 Task: Add a signature McKenzie Adams containing With gratitude and sincere wishes, McKenzie Adams to email address softage.3@softage.net and add a folder Auto insurance
Action: Mouse moved to (42, 81)
Screenshot: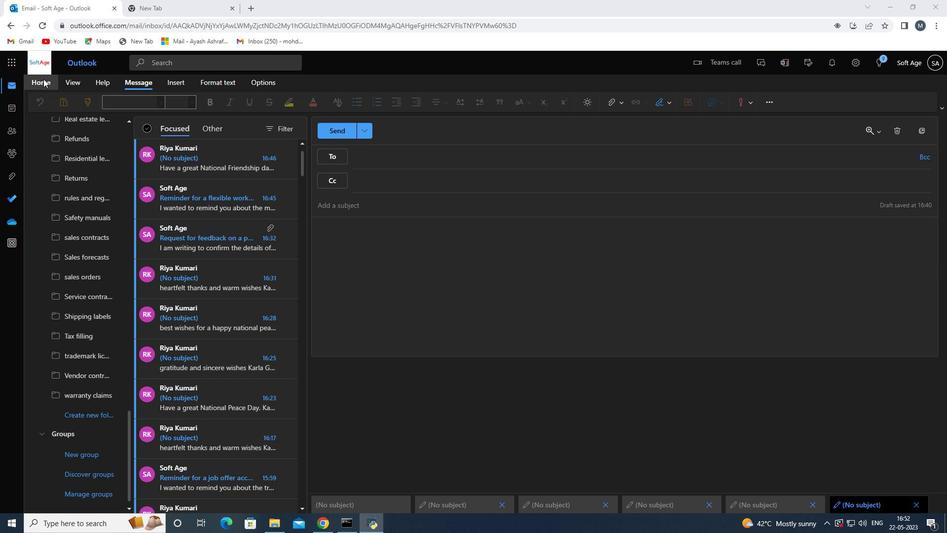 
Action: Mouse pressed left at (42, 81)
Screenshot: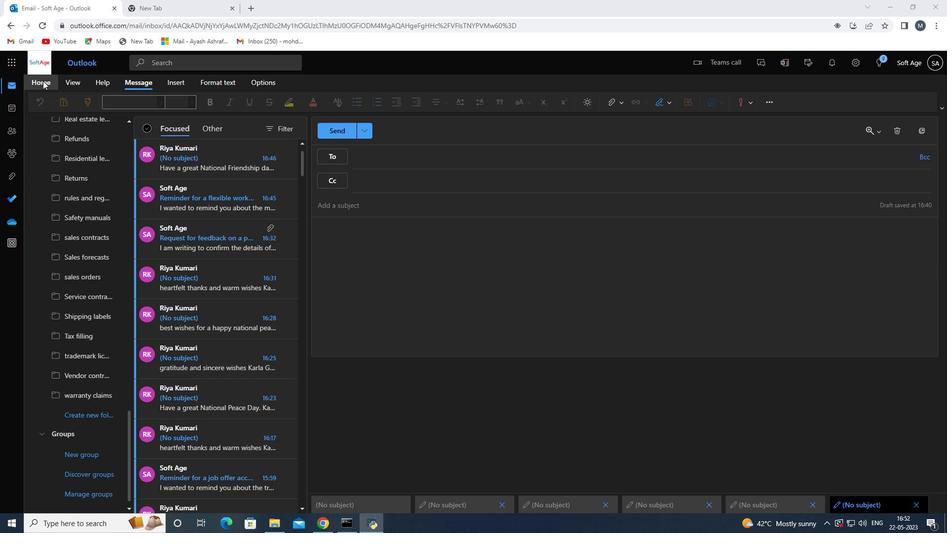
Action: Mouse moved to (136, 100)
Screenshot: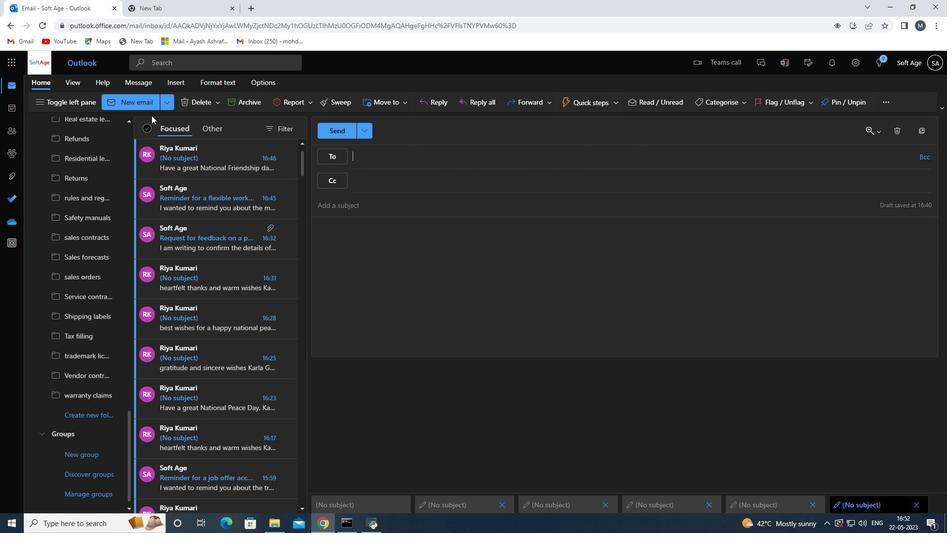 
Action: Mouse pressed left at (136, 100)
Screenshot: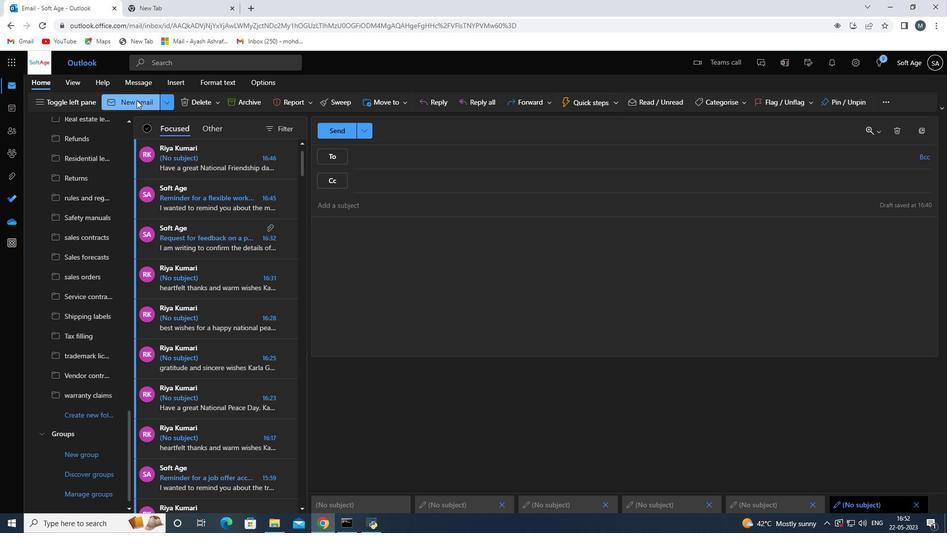
Action: Mouse moved to (668, 101)
Screenshot: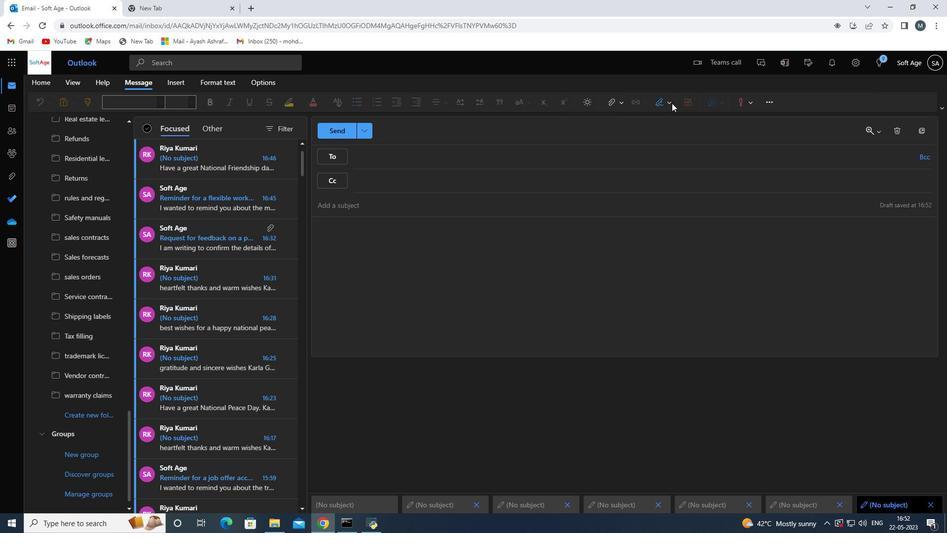 
Action: Mouse pressed left at (668, 101)
Screenshot: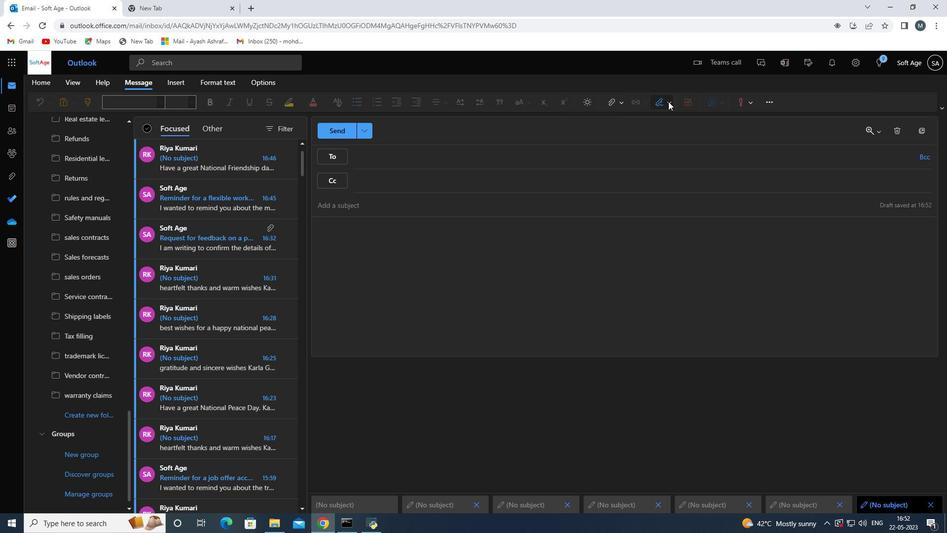 
Action: Mouse moved to (628, 148)
Screenshot: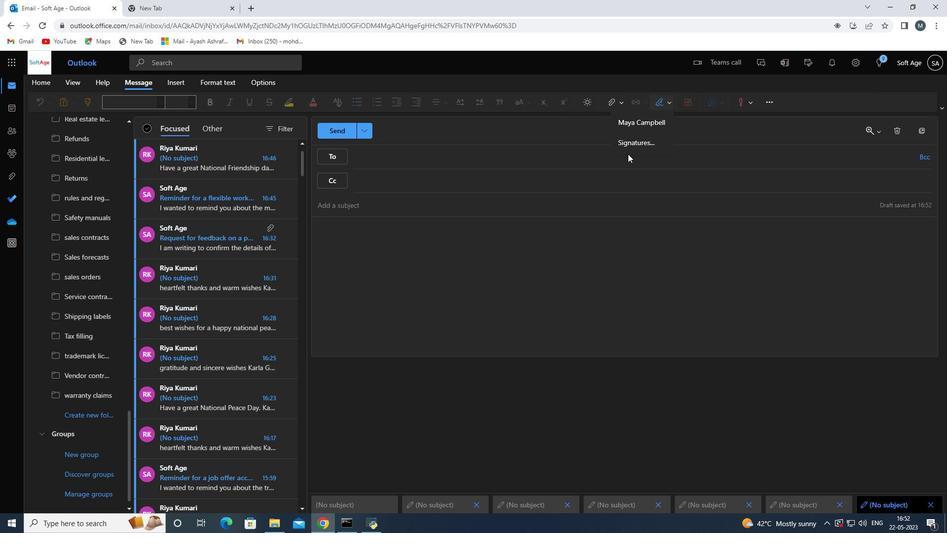 
Action: Mouse pressed left at (628, 148)
Screenshot: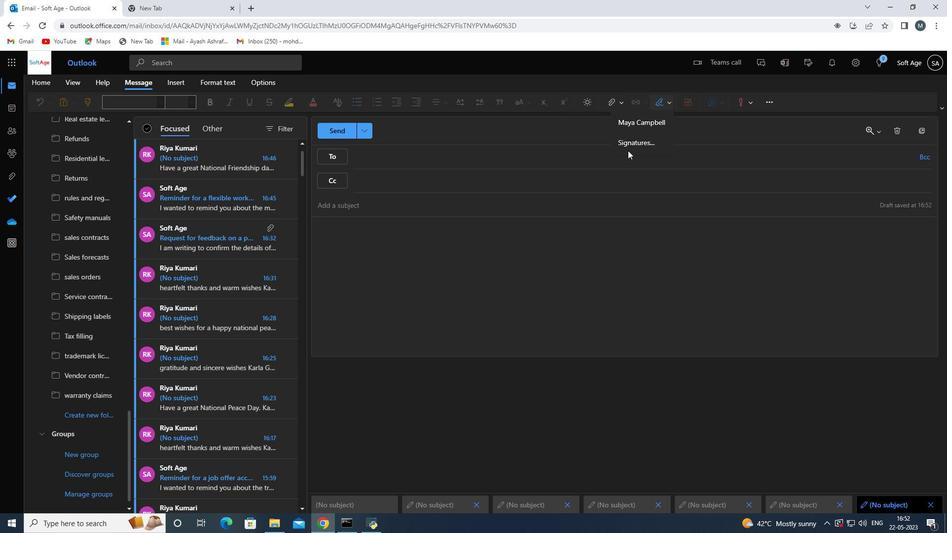 
Action: Mouse moved to (675, 184)
Screenshot: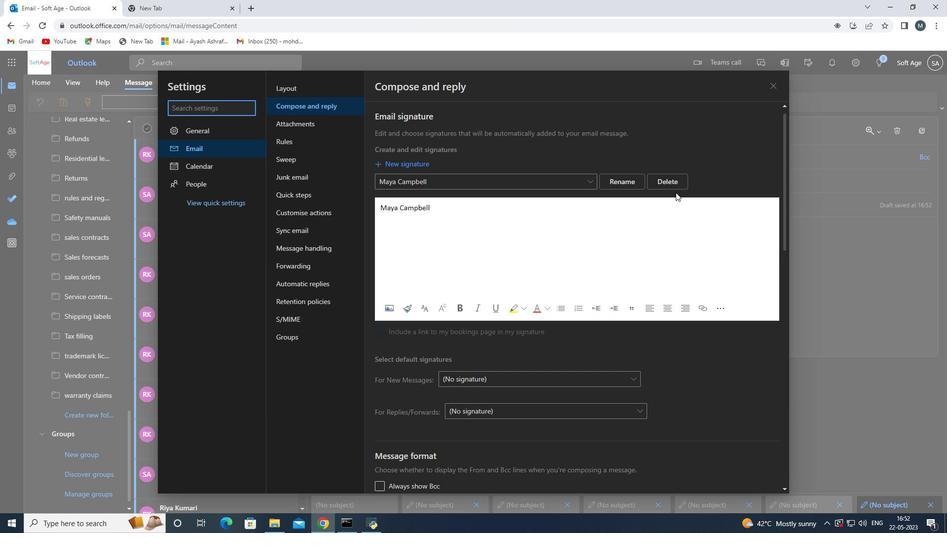 
Action: Mouse pressed left at (675, 184)
Screenshot: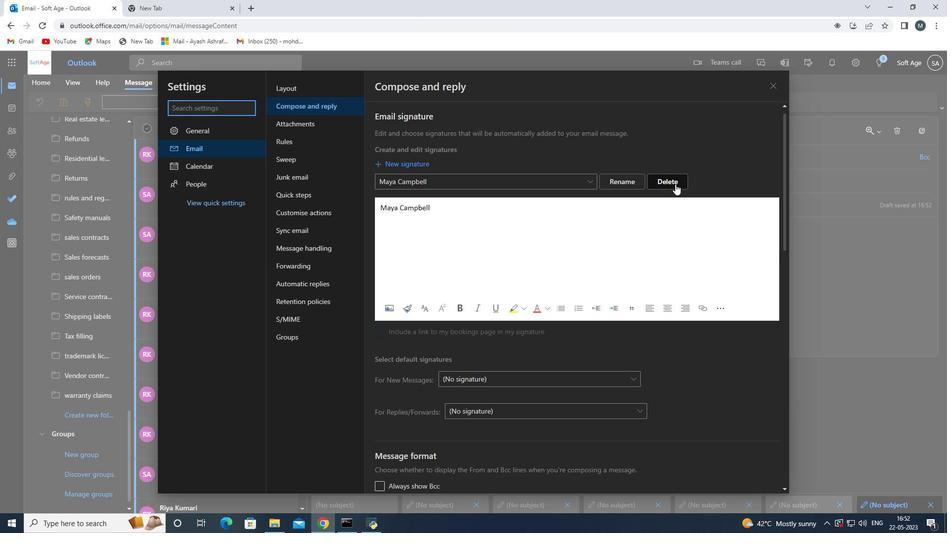 
Action: Mouse moved to (468, 179)
Screenshot: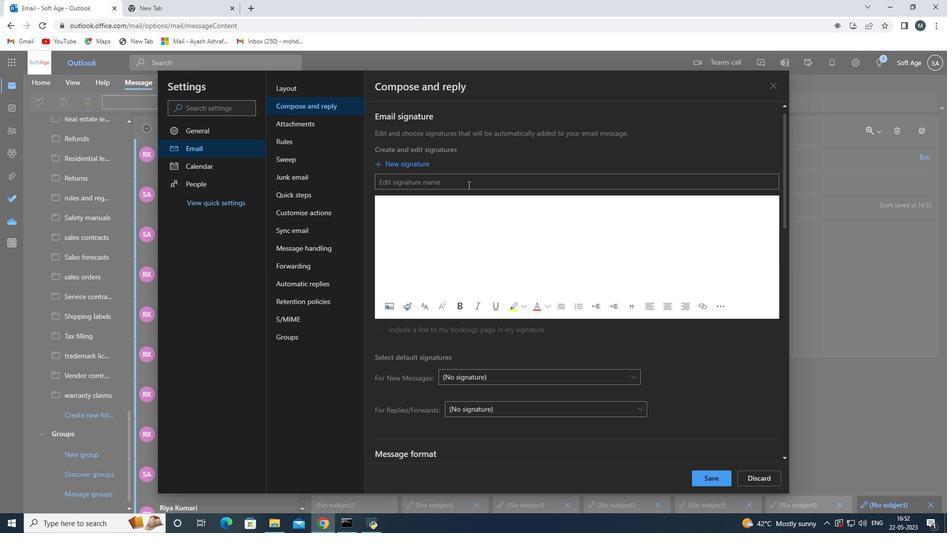 
Action: Mouse pressed left at (468, 179)
Screenshot: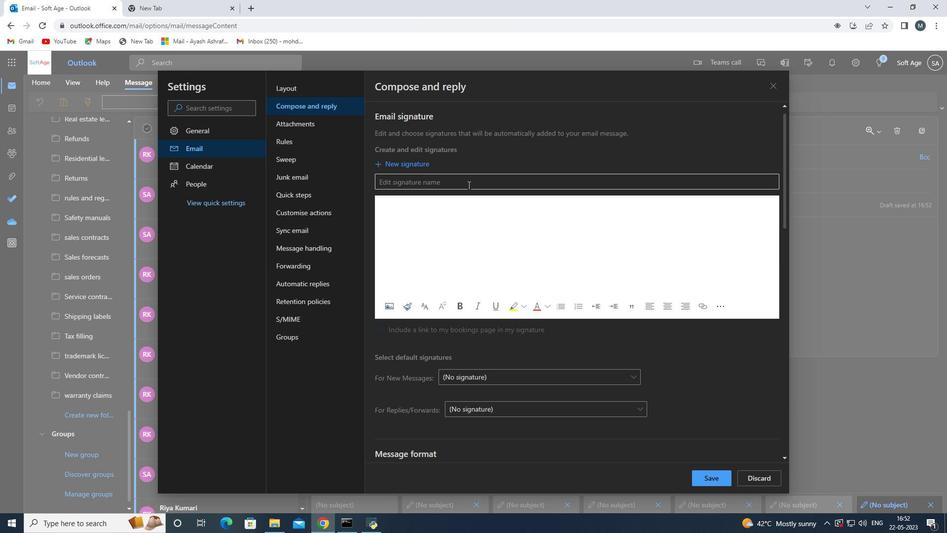 
Action: Mouse moved to (469, 178)
Screenshot: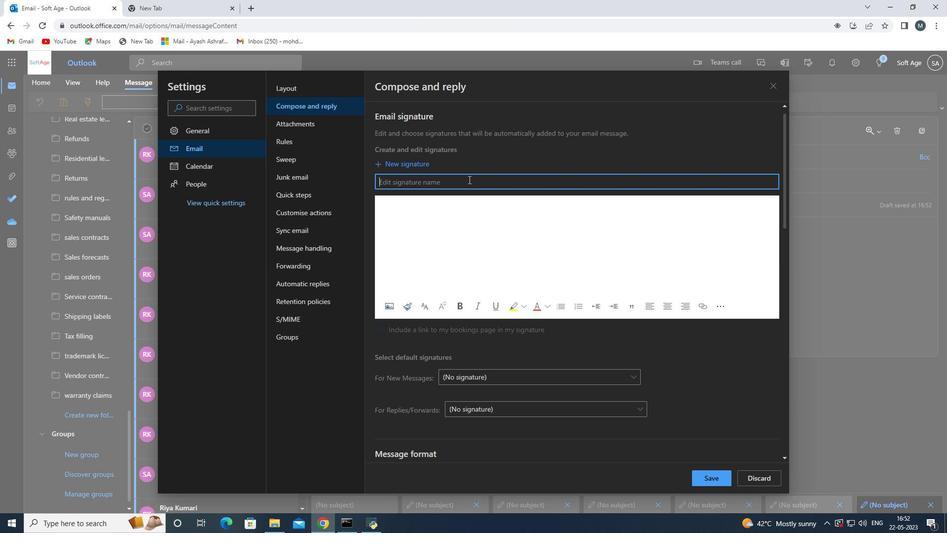 
Action: Key pressed <Key.shift>Mckenzie<Key.space>
Screenshot: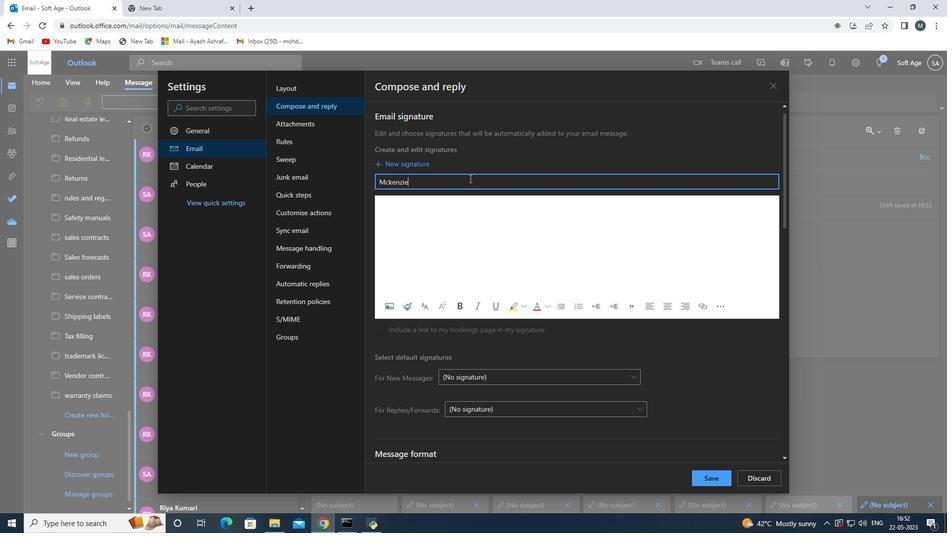 
Action: Mouse moved to (393, 183)
Screenshot: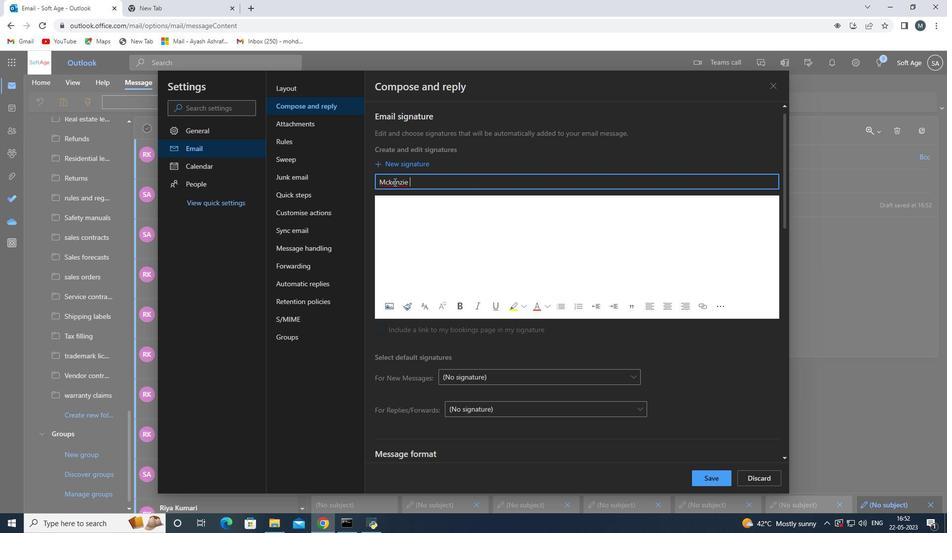 
Action: Mouse pressed left at (393, 183)
Screenshot: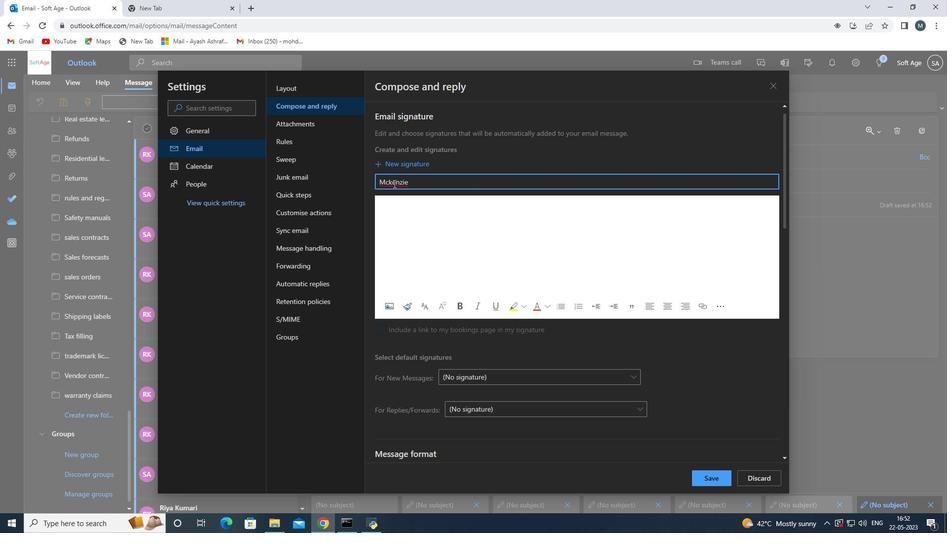 
Action: Mouse moved to (401, 184)
Screenshot: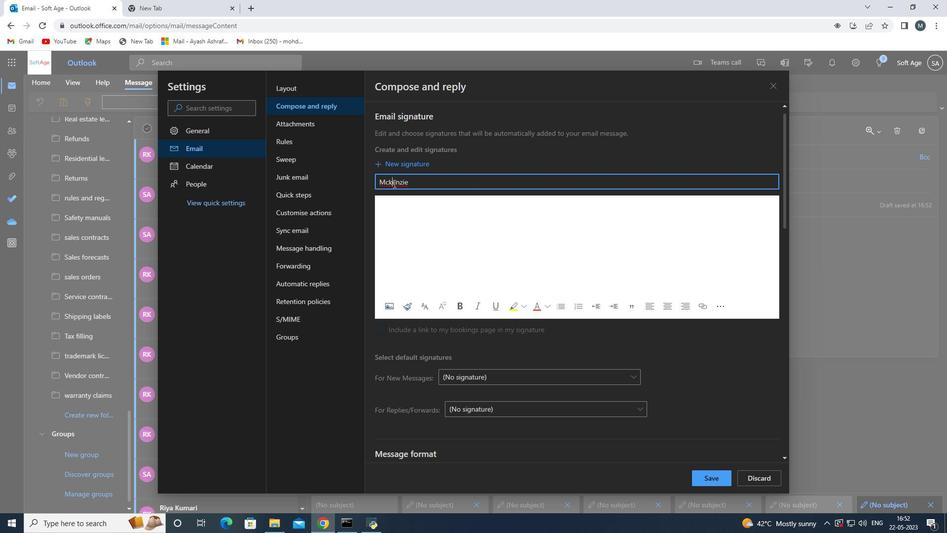 
Action: Key pressed <Key.backspace><Key.shift><Key.shift><Key.shift><Key.shift><Key.shift><Key.shift><Key.shift><Key.shift><Key.shift><Key.shift><Key.shift><Key.shift><Key.shift>K
Screenshot: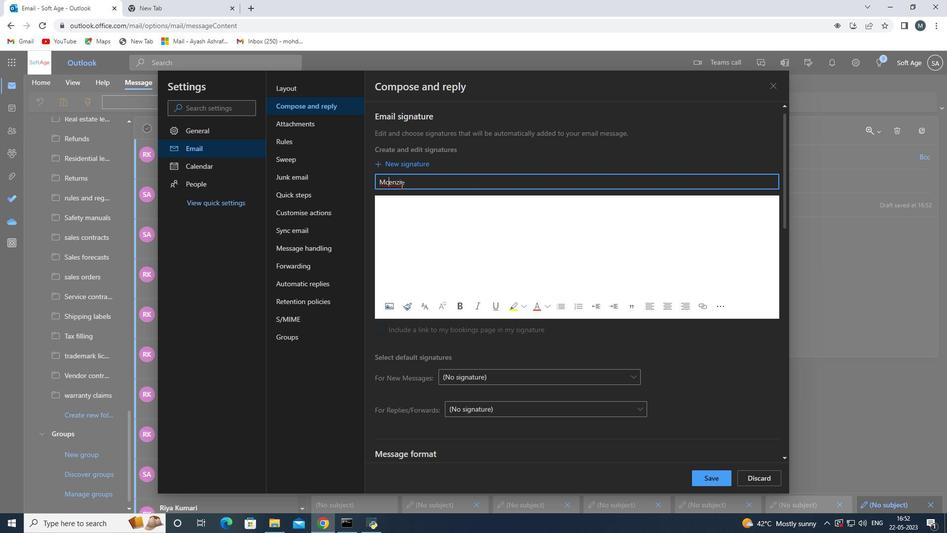 
Action: Mouse moved to (430, 238)
Screenshot: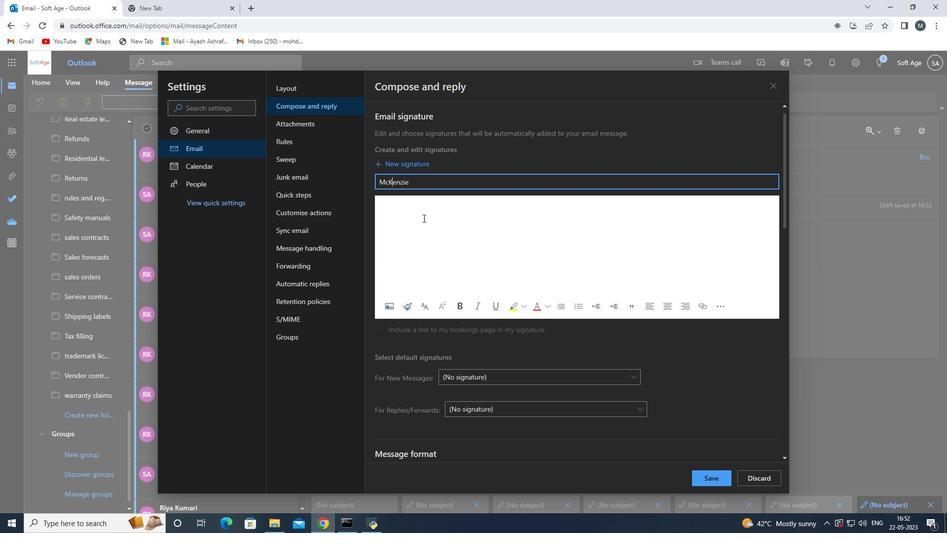
Action: Mouse pressed left at (430, 238)
Screenshot: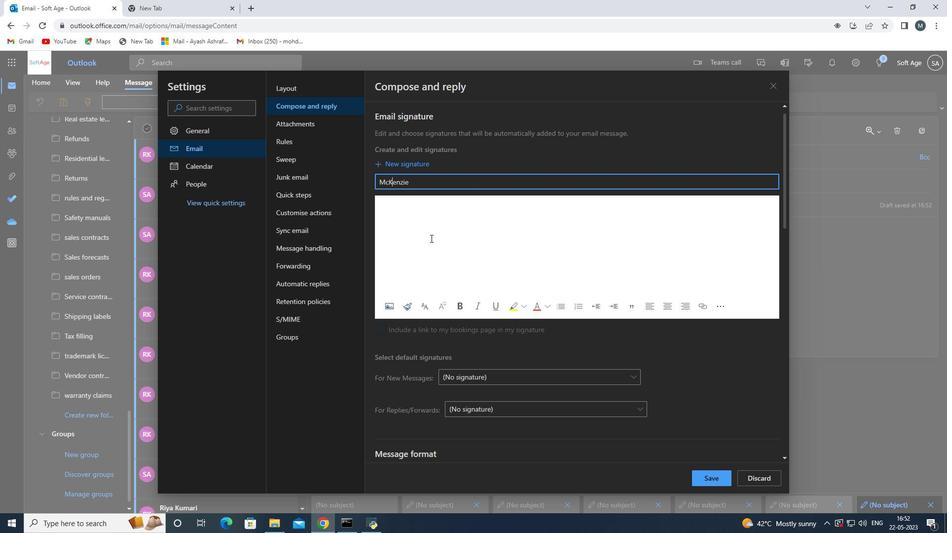 
Action: Key pressed m<Key.backspace><Key.shift>Mc<Key.shift>Kenzie<Key.space>
Screenshot: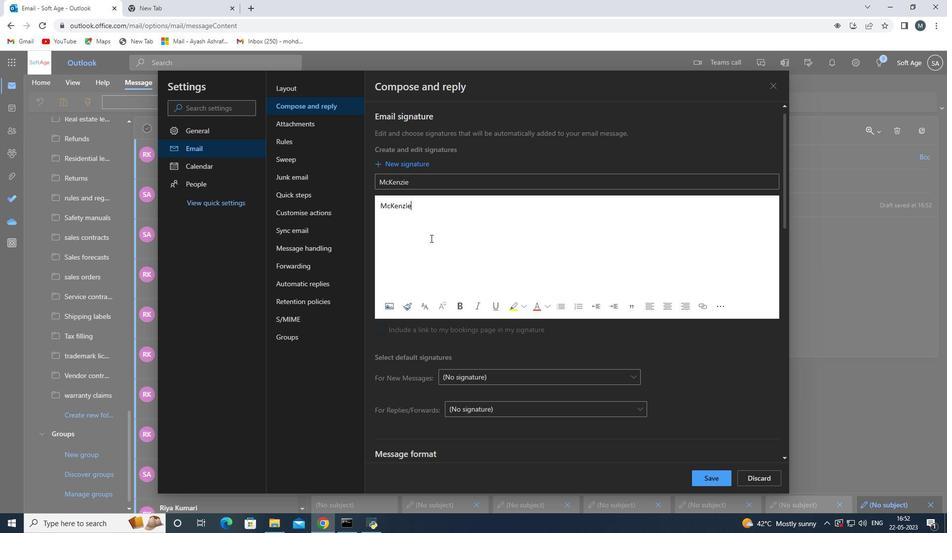 
Action: Mouse moved to (694, 474)
Screenshot: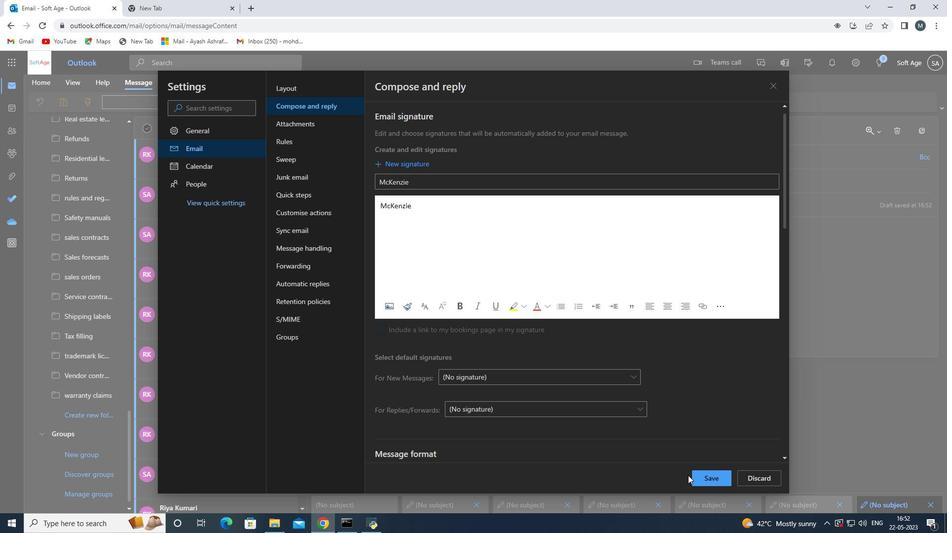 
Action: Mouse pressed left at (694, 474)
Screenshot: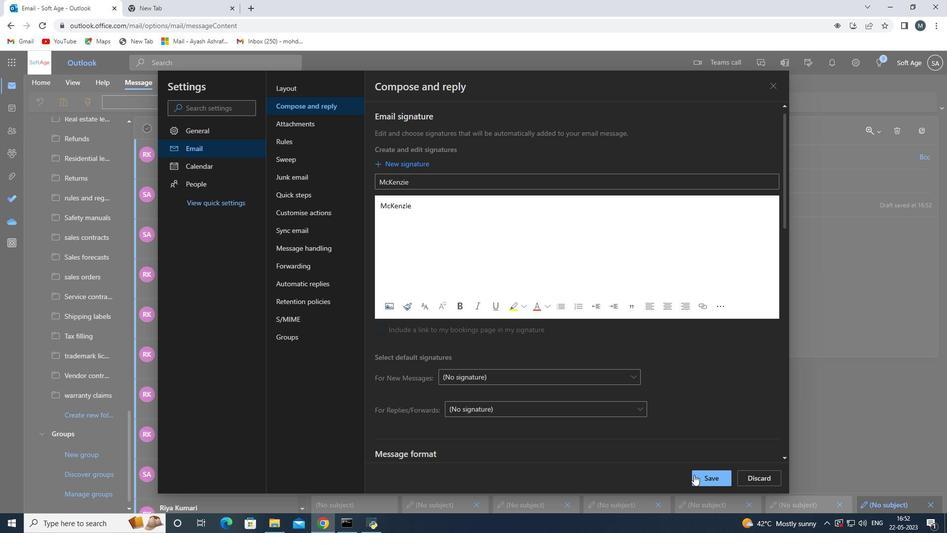 
Action: Mouse moved to (778, 89)
Screenshot: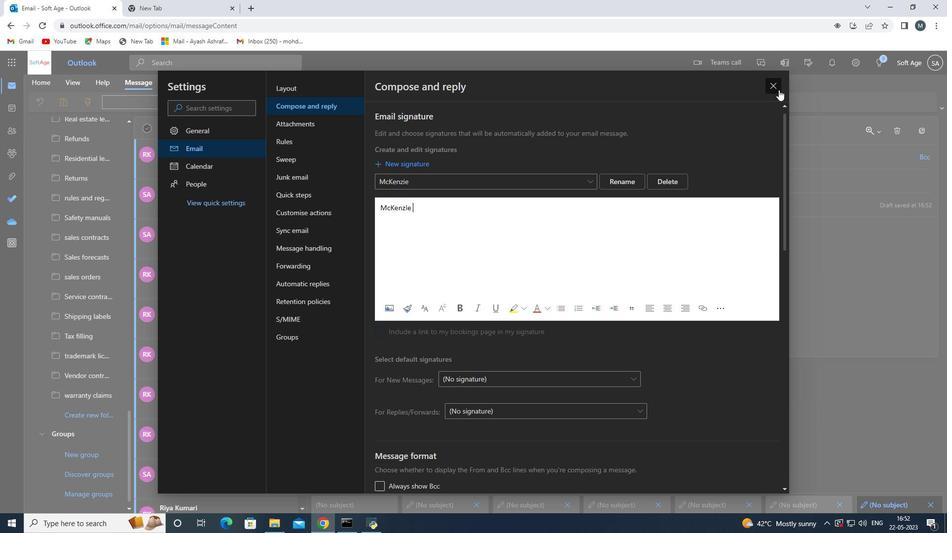 
Action: Mouse pressed left at (778, 89)
Screenshot: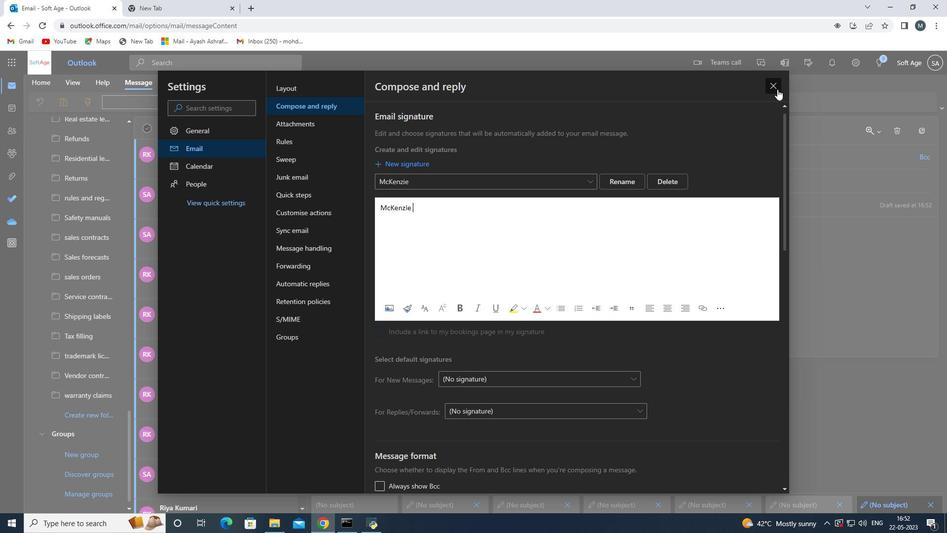 
Action: Mouse moved to (376, 236)
Screenshot: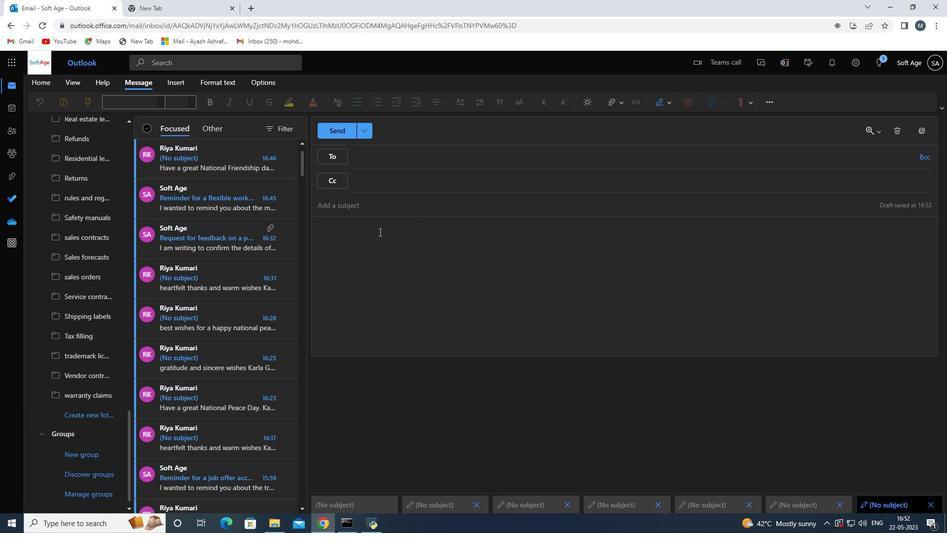 
Action: Mouse pressed left at (376, 236)
Screenshot: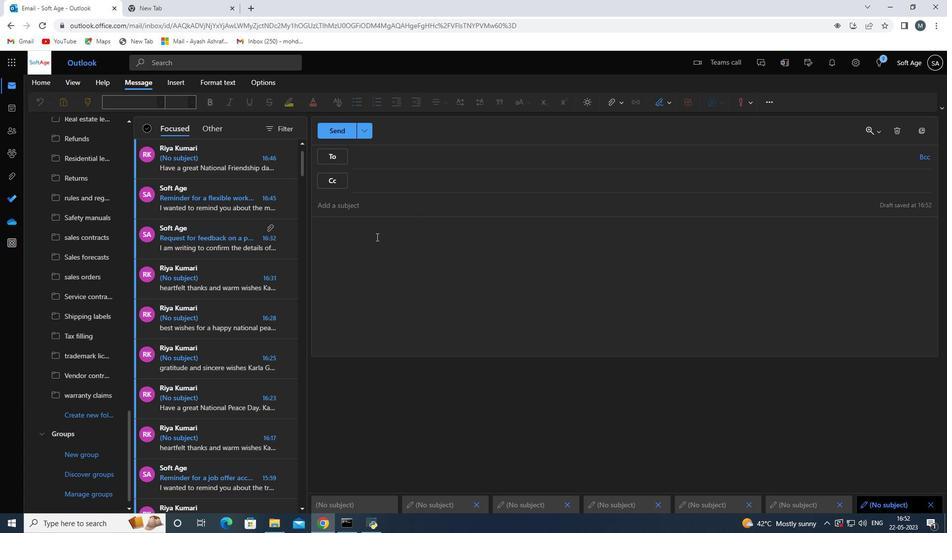 
Action: Mouse moved to (376, 236)
Screenshot: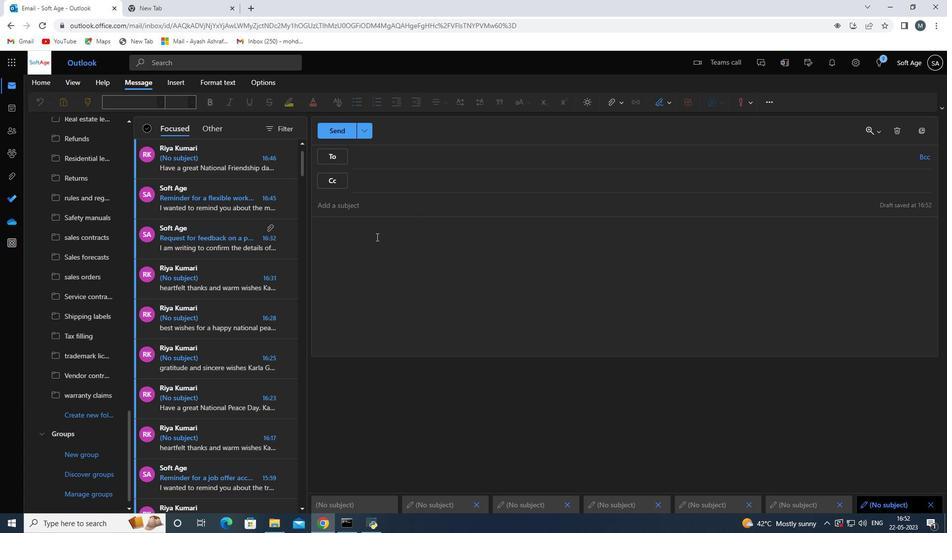 
Action: Key pressed <Key.shift><Key.shift>Co<Key.backspace><Key.backspace><Key.backspace><Key.backspace><Key.shift>With<Key.space>gratitude<Key.space>and<Key.space>sincere<Key.space>wishes<Key.space>
Screenshot: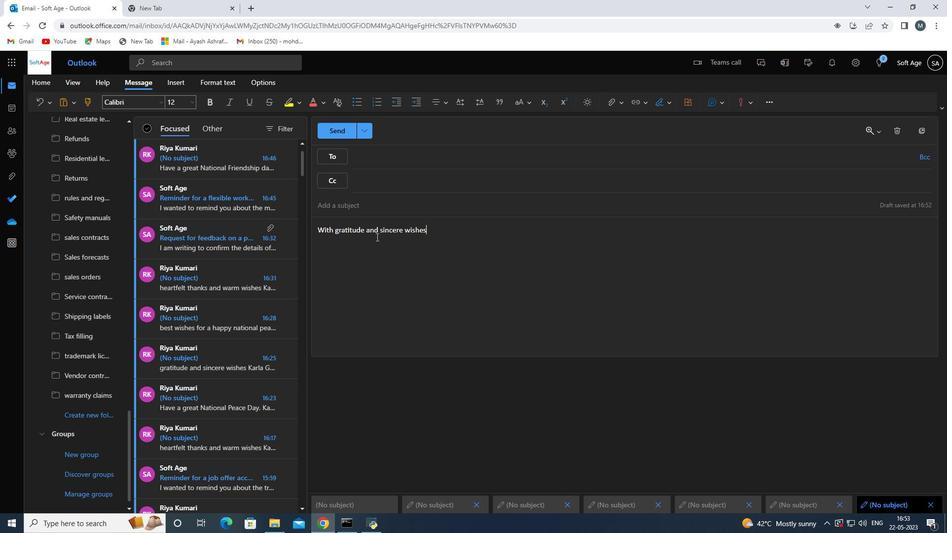 
Action: Mouse moved to (668, 105)
Screenshot: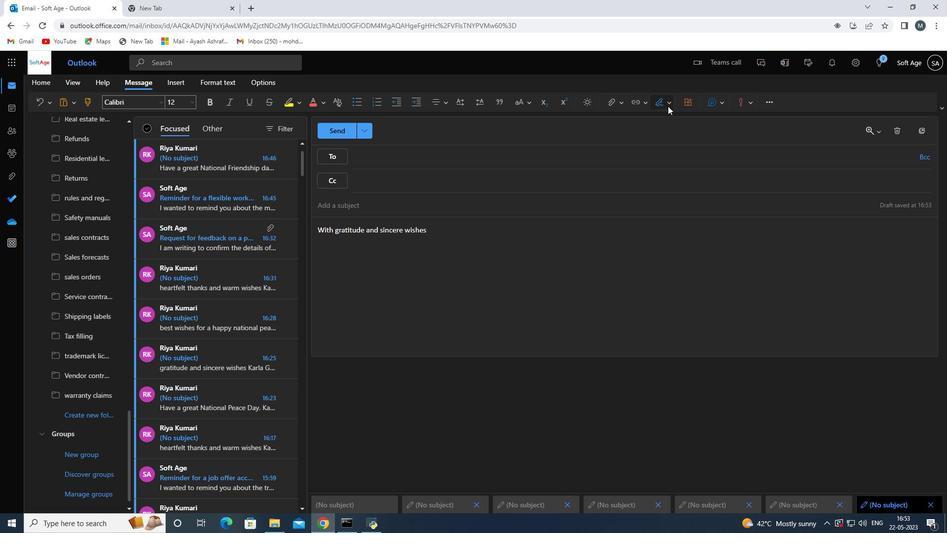 
Action: Mouse pressed left at (668, 105)
Screenshot: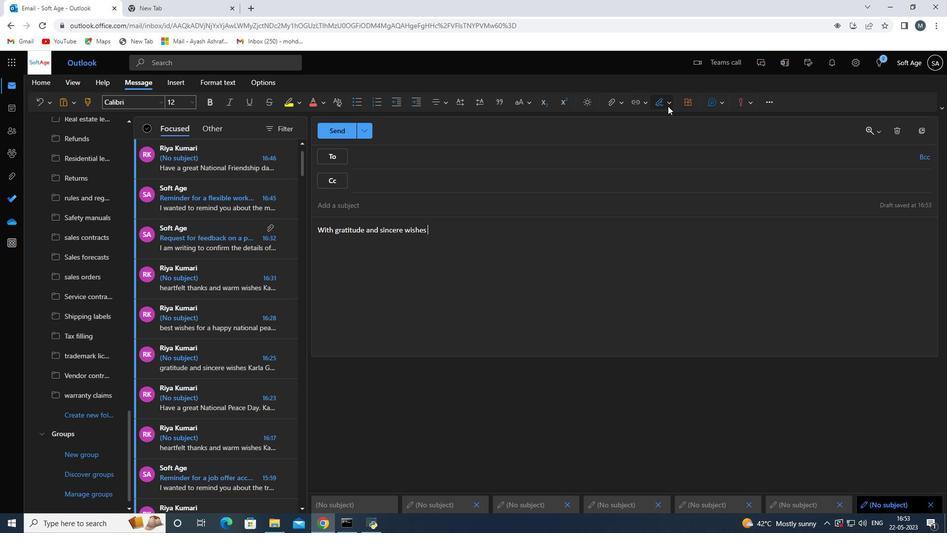 
Action: Mouse moved to (649, 127)
Screenshot: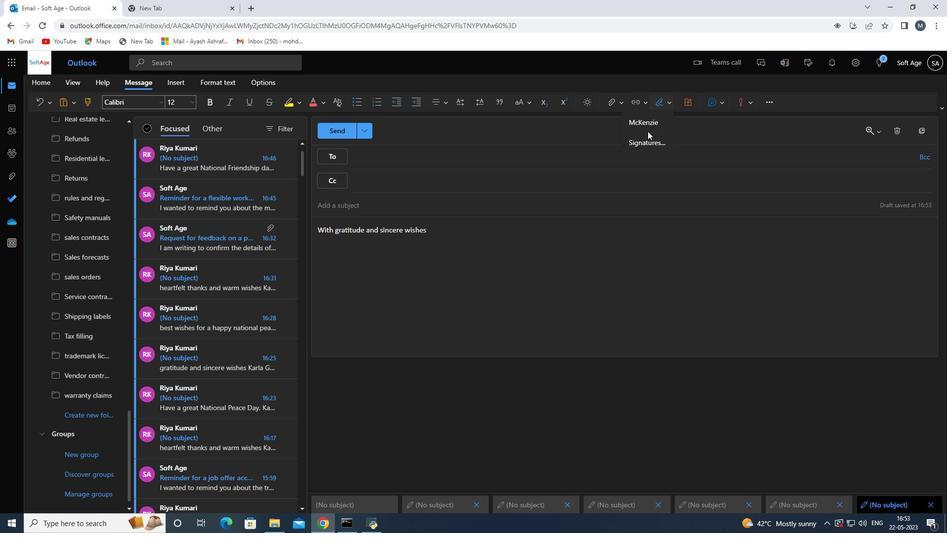 
Action: Mouse pressed left at (649, 127)
Screenshot: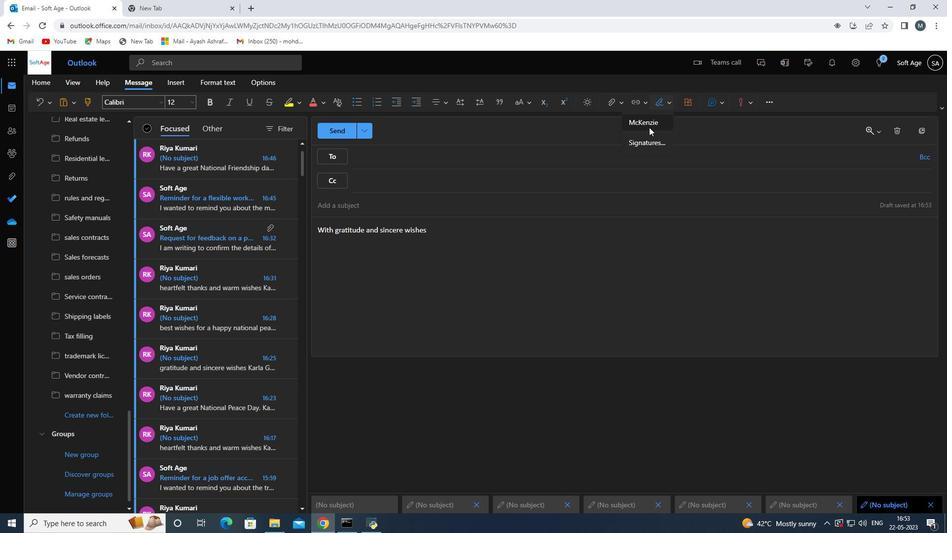 
Action: Mouse moved to (412, 161)
Screenshot: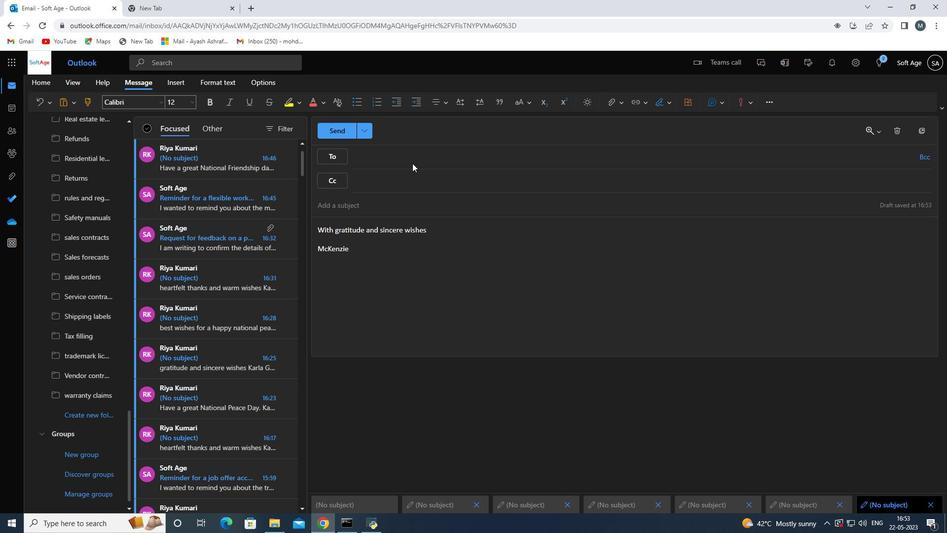 
Action: Mouse pressed left at (412, 161)
Screenshot: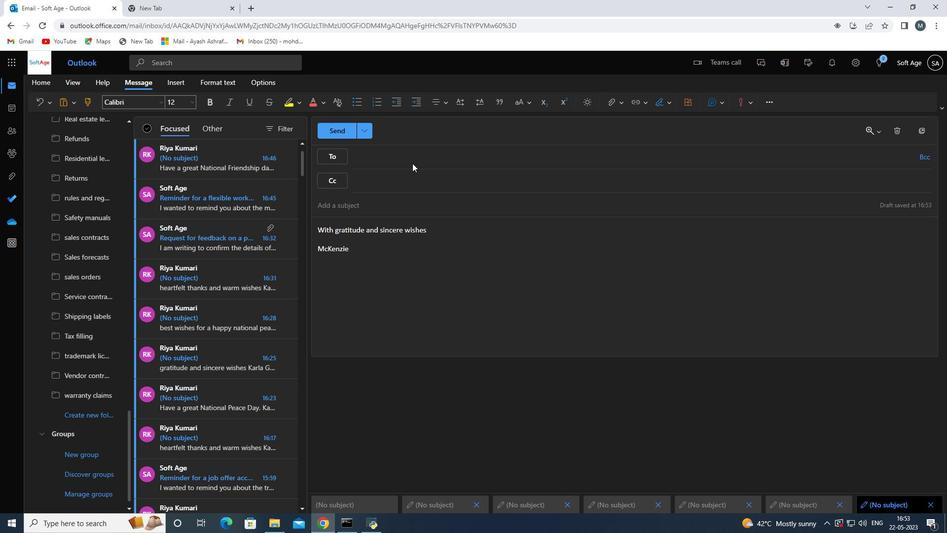 
Action: Key pressed softage.3<Key.shift>@softage.net
Screenshot: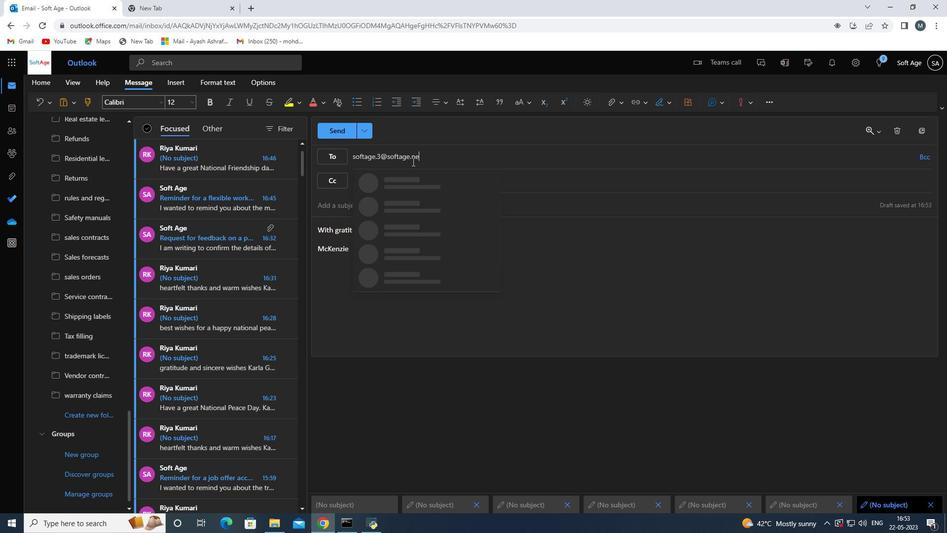 
Action: Mouse moved to (434, 182)
Screenshot: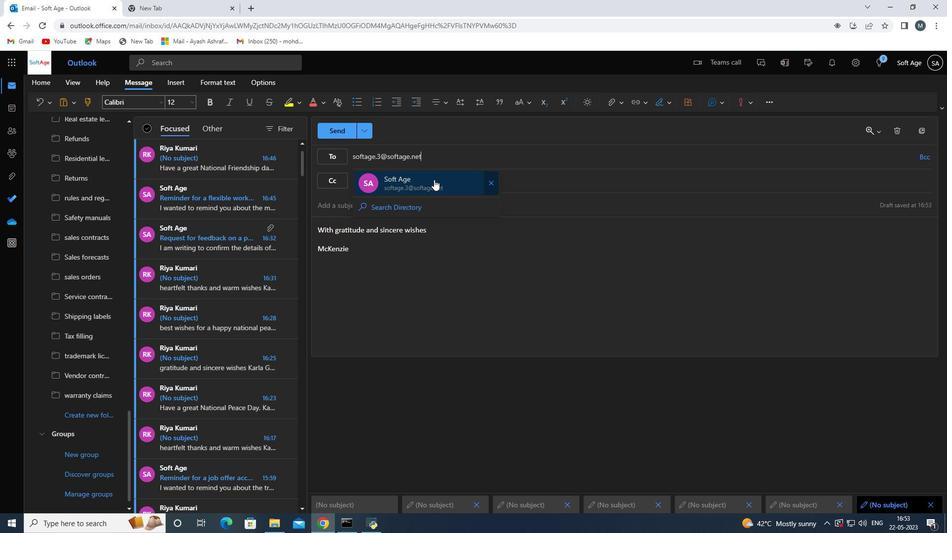 
Action: Mouse pressed left at (434, 182)
Screenshot: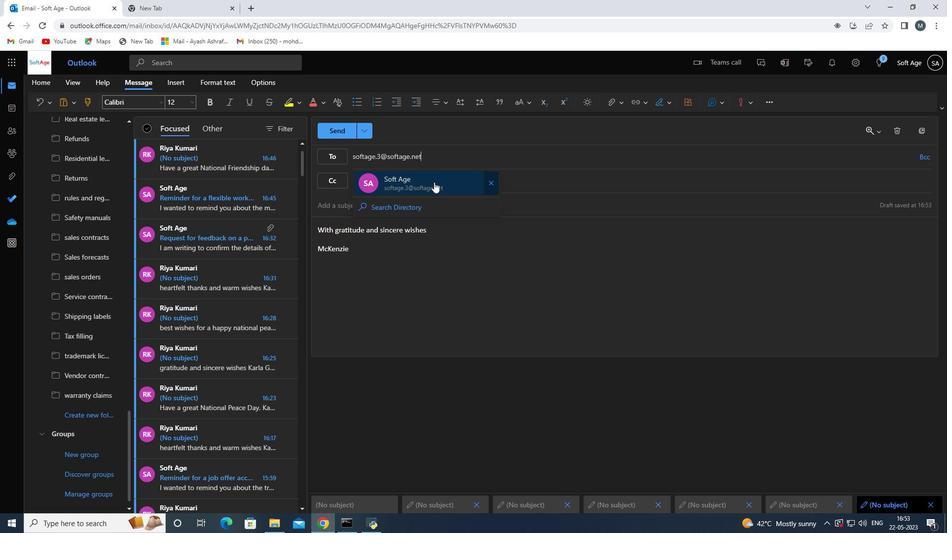 
Action: Mouse moved to (90, 415)
Screenshot: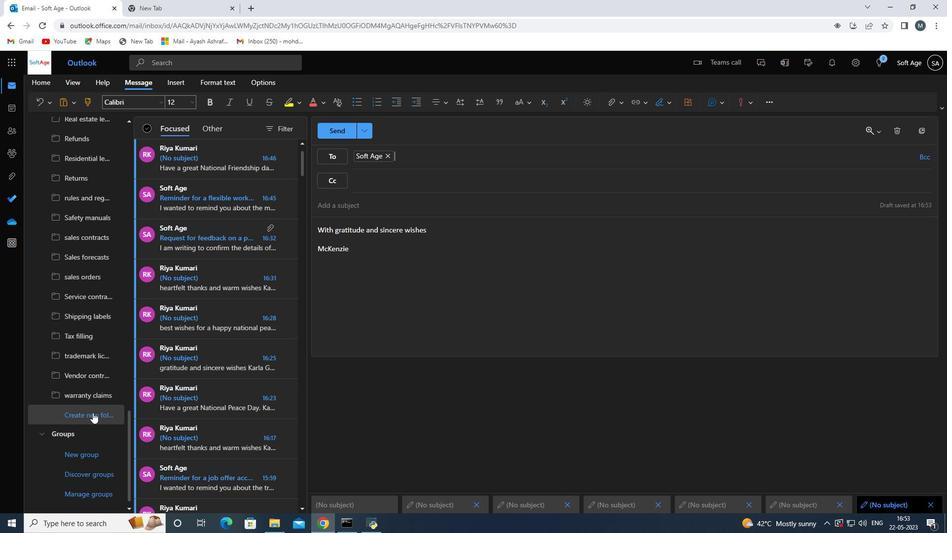 
Action: Mouse pressed left at (90, 415)
Screenshot: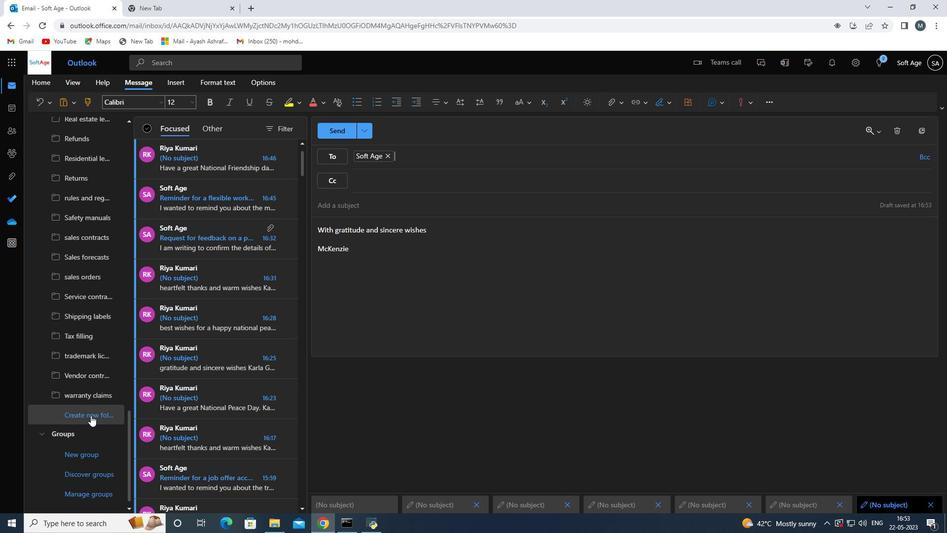
Action: Mouse moved to (89, 416)
Screenshot: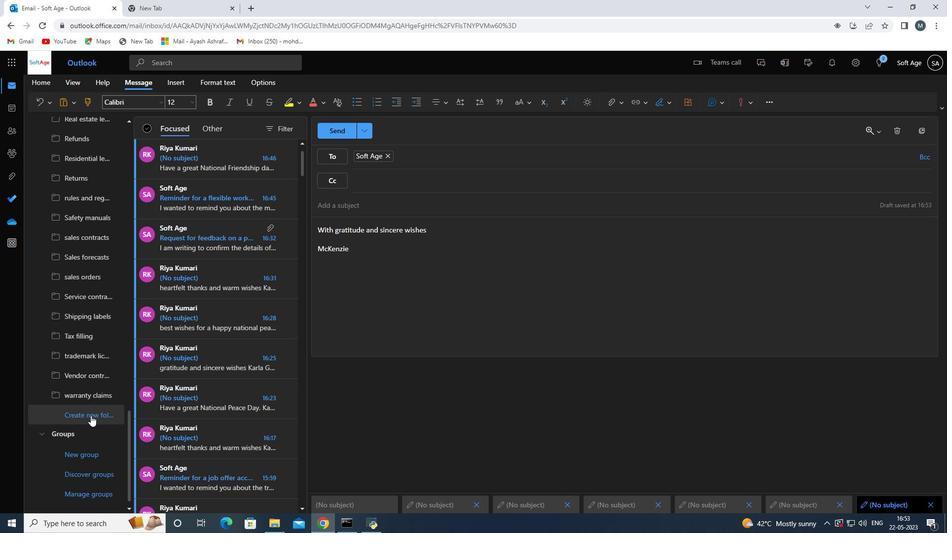 
Action: Mouse pressed left at (89, 416)
Screenshot: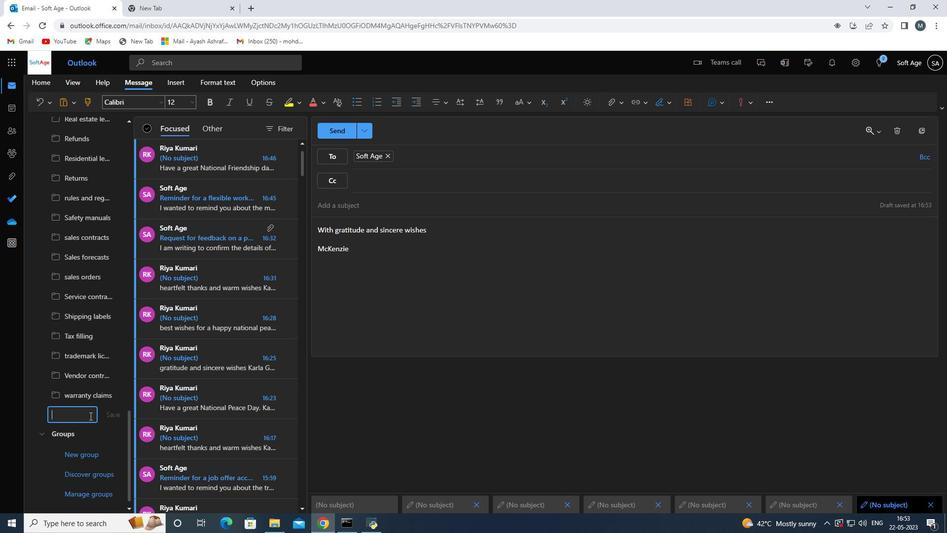 
Action: Mouse moved to (89, 416)
Screenshot: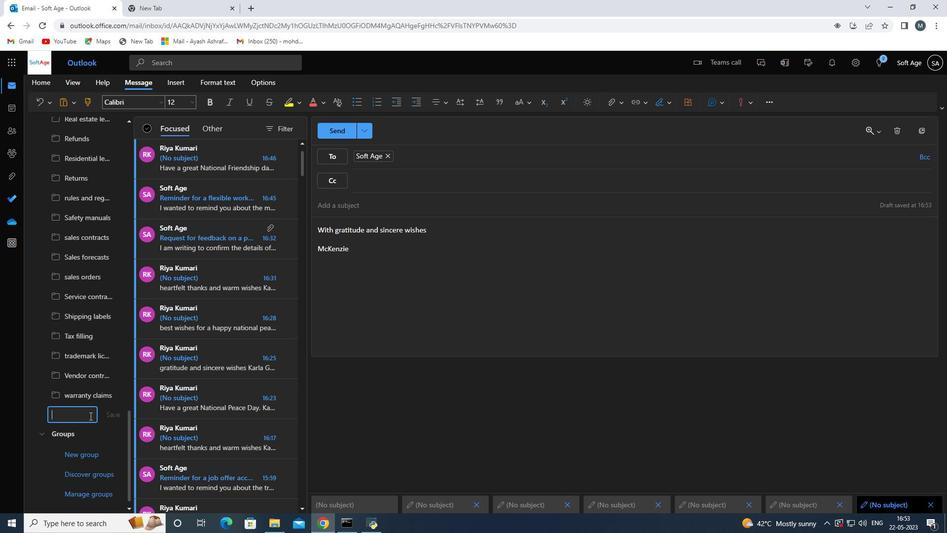 
Action: Key pressed <Key.shift>Auto<Key.space><Key.shift>insurance<Key.space>
Screenshot: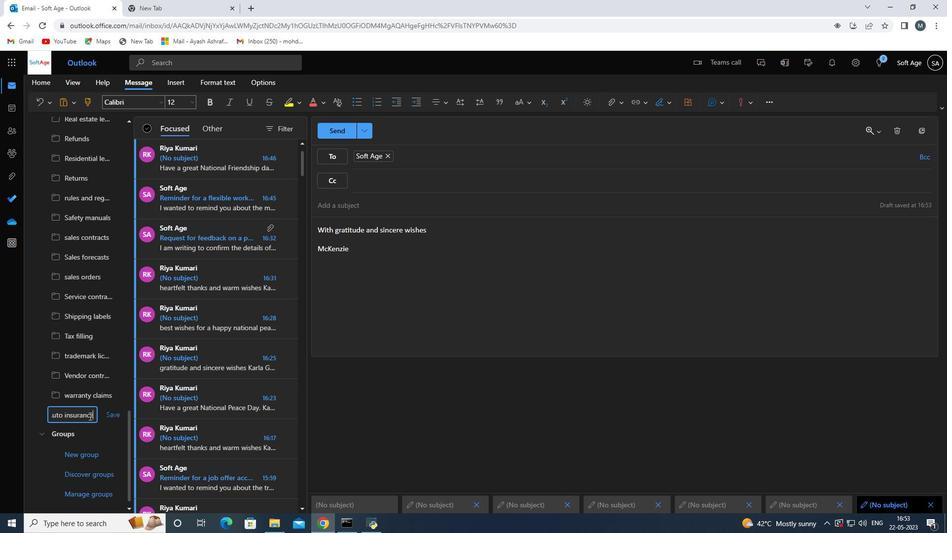
Action: Mouse moved to (117, 416)
Screenshot: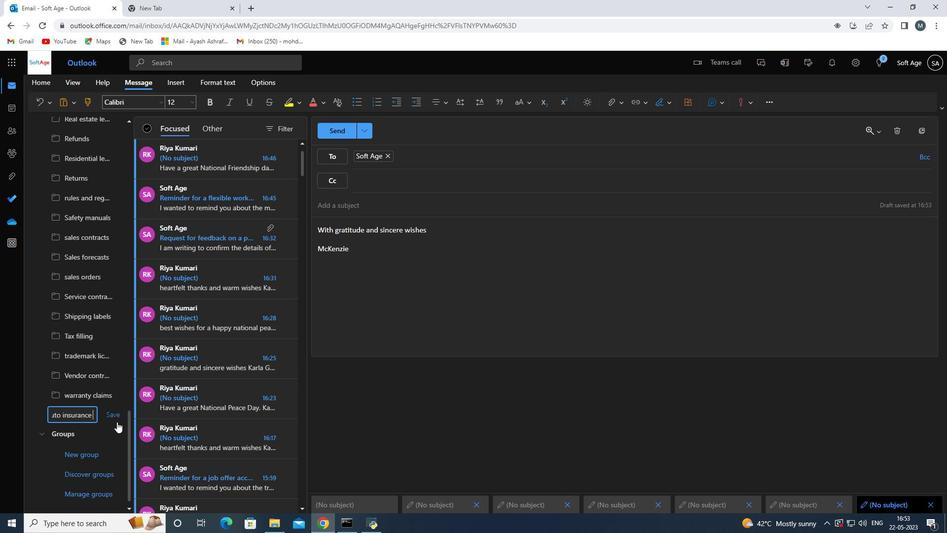 
Action: Mouse pressed left at (117, 416)
Screenshot: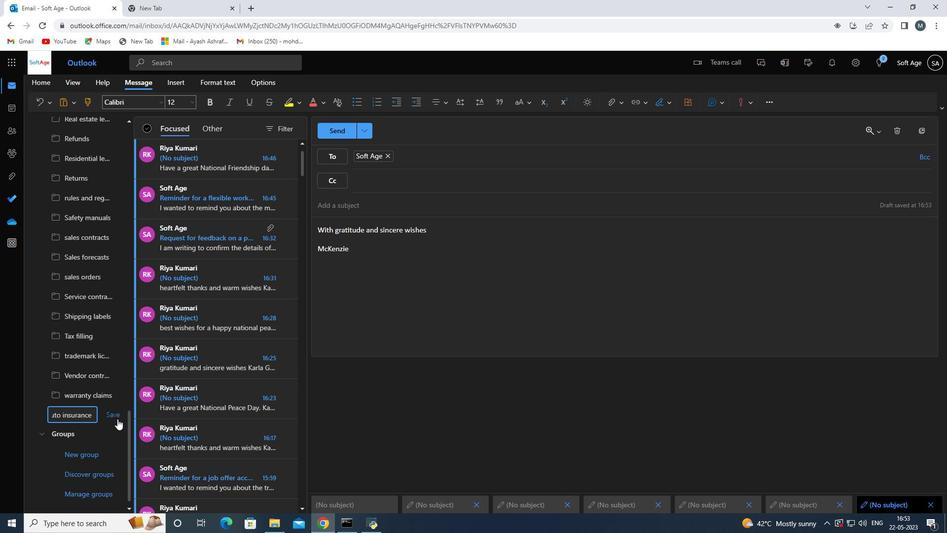 
Action: Mouse moved to (348, 132)
Screenshot: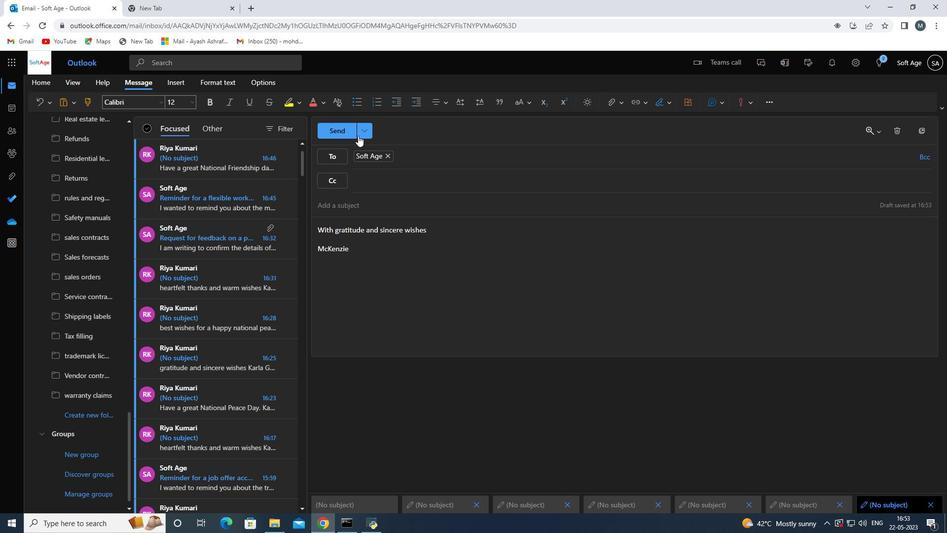 
Action: Mouse pressed left at (348, 132)
Screenshot: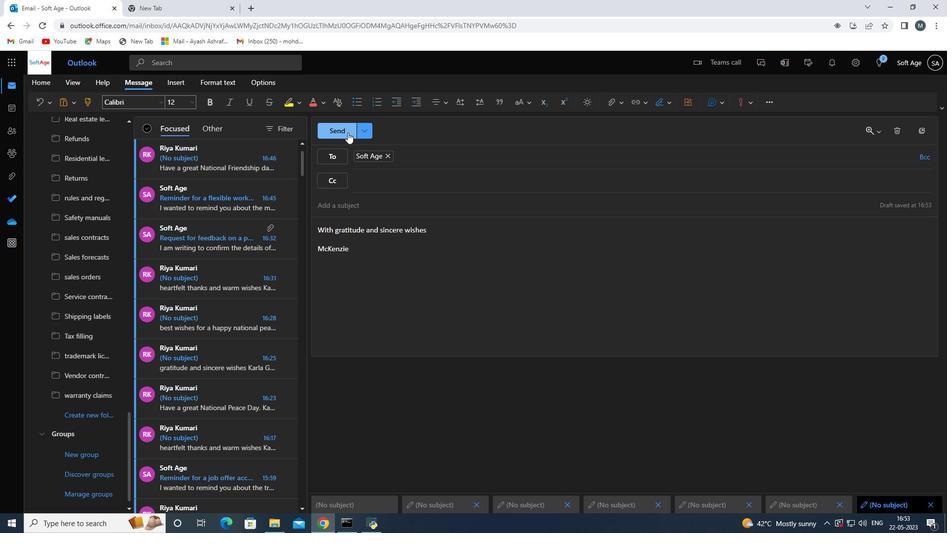 
Action: Mouse moved to (467, 306)
Screenshot: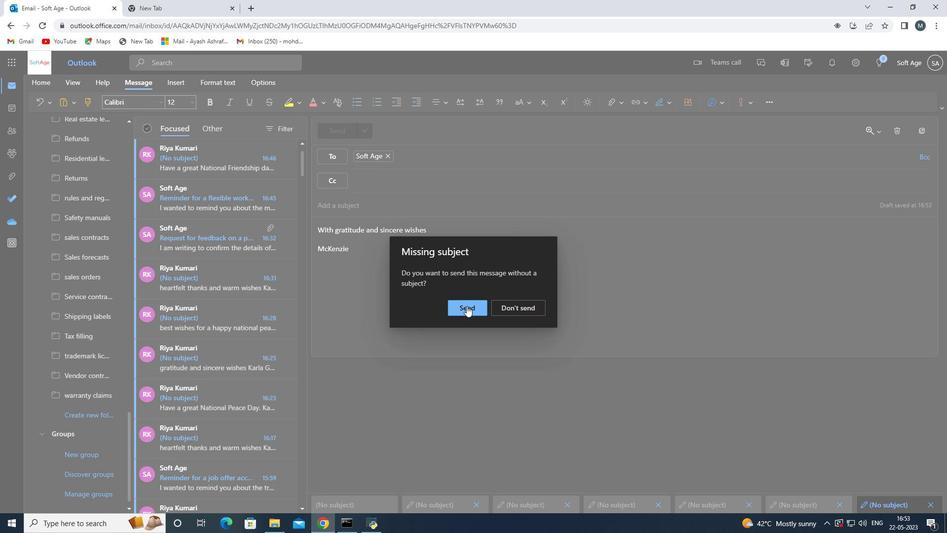 
Action: Mouse pressed left at (467, 306)
Screenshot: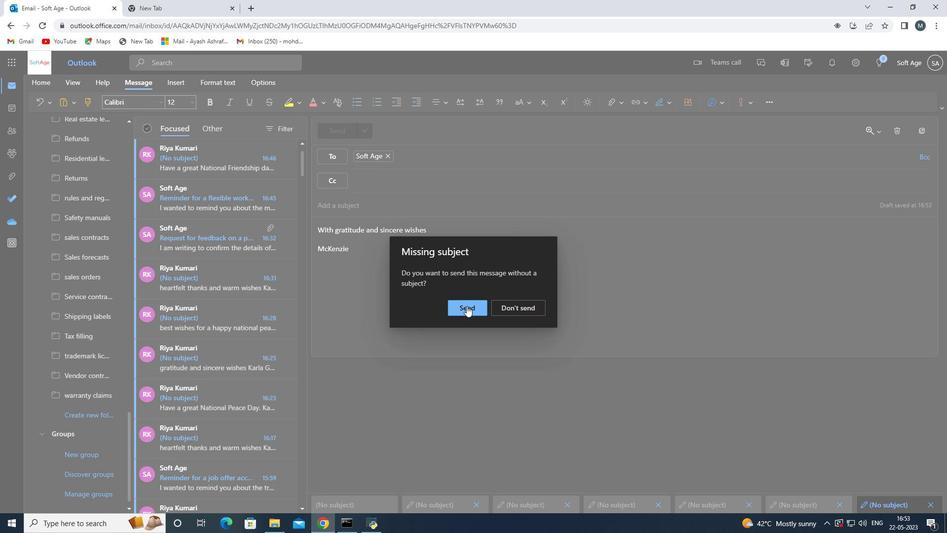 
